 Task: Select the error option in the zero units.
Action: Mouse moved to (23, 601)
Screenshot: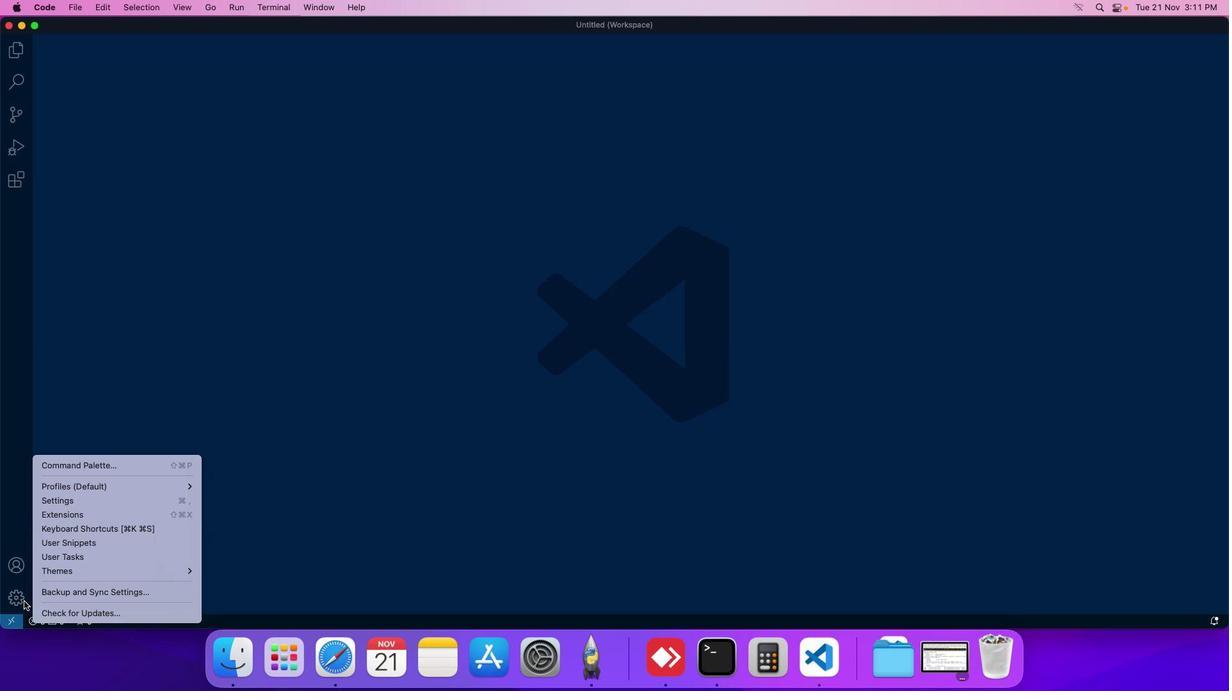 
Action: Mouse pressed left at (23, 601)
Screenshot: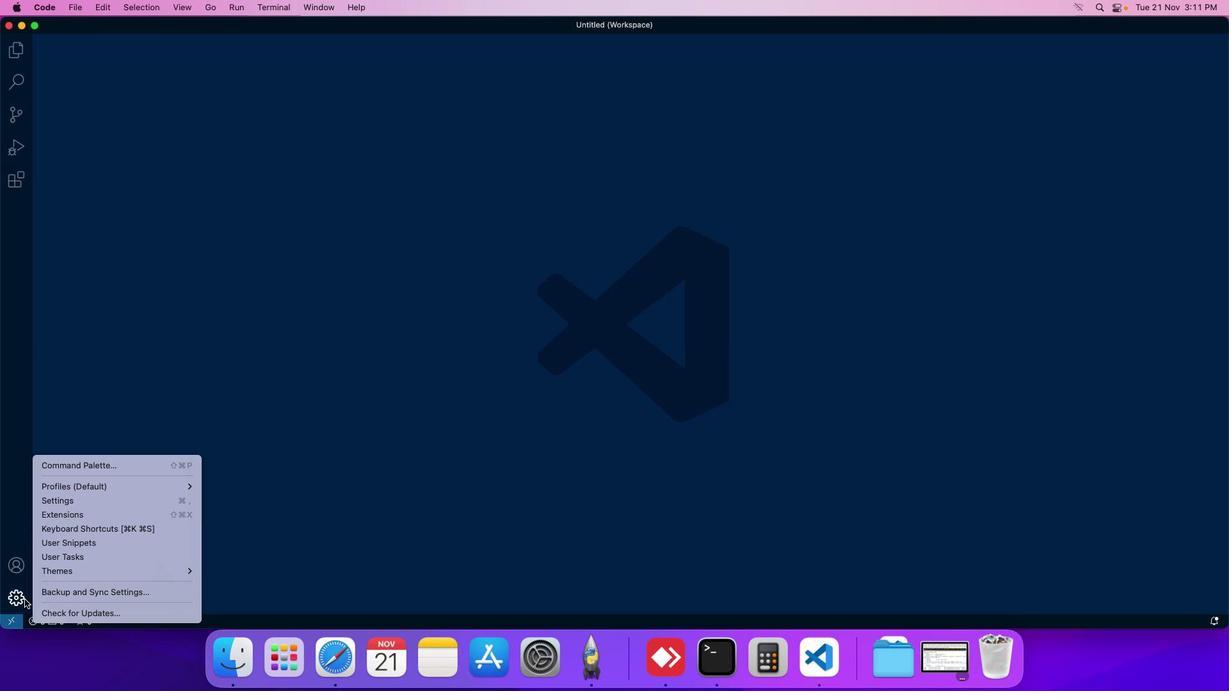 
Action: Mouse moved to (64, 506)
Screenshot: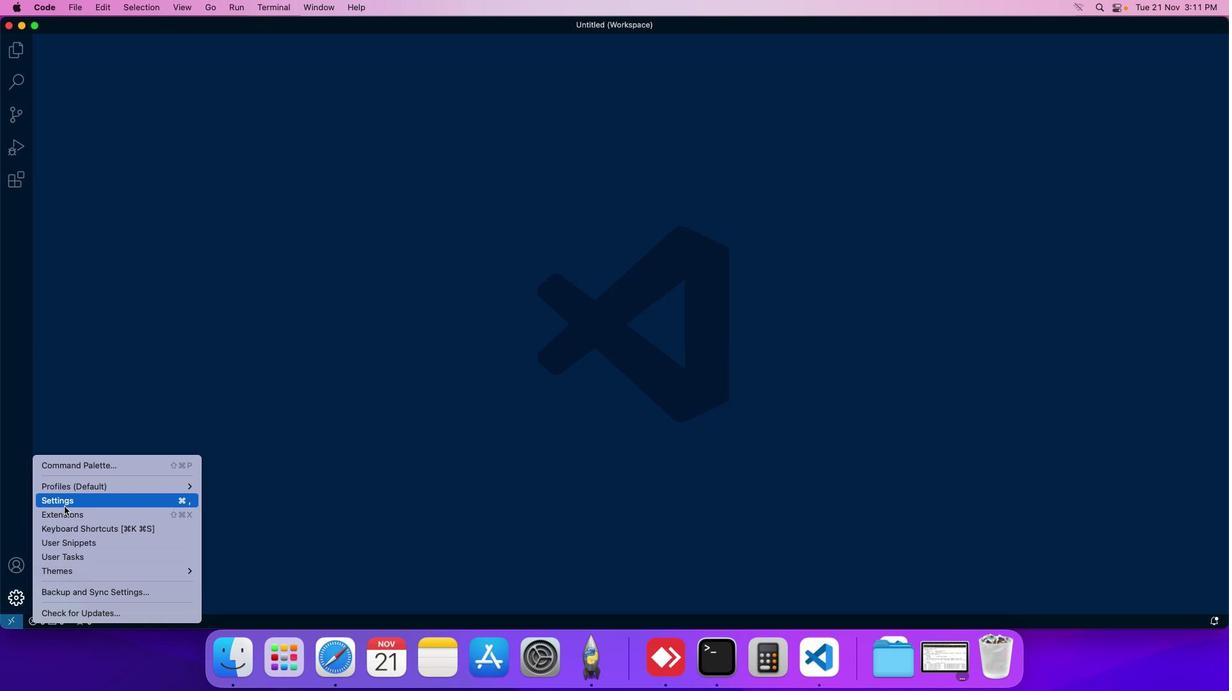 
Action: Mouse pressed left at (64, 506)
Screenshot: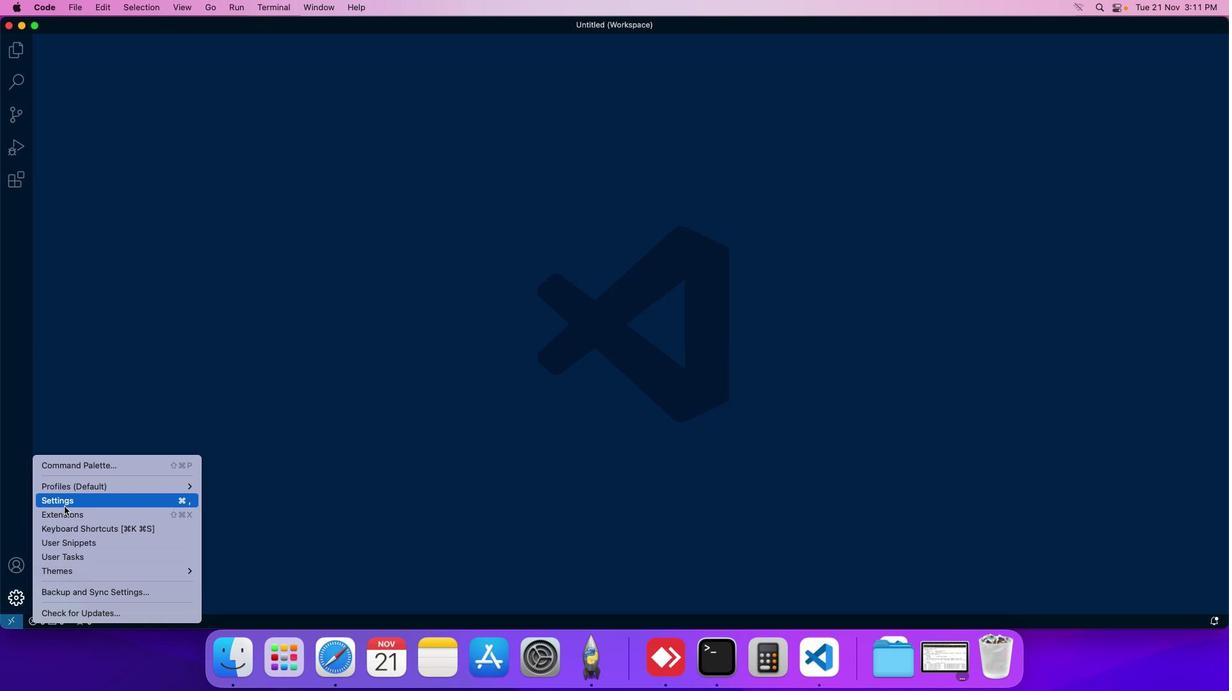 
Action: Mouse moved to (283, 101)
Screenshot: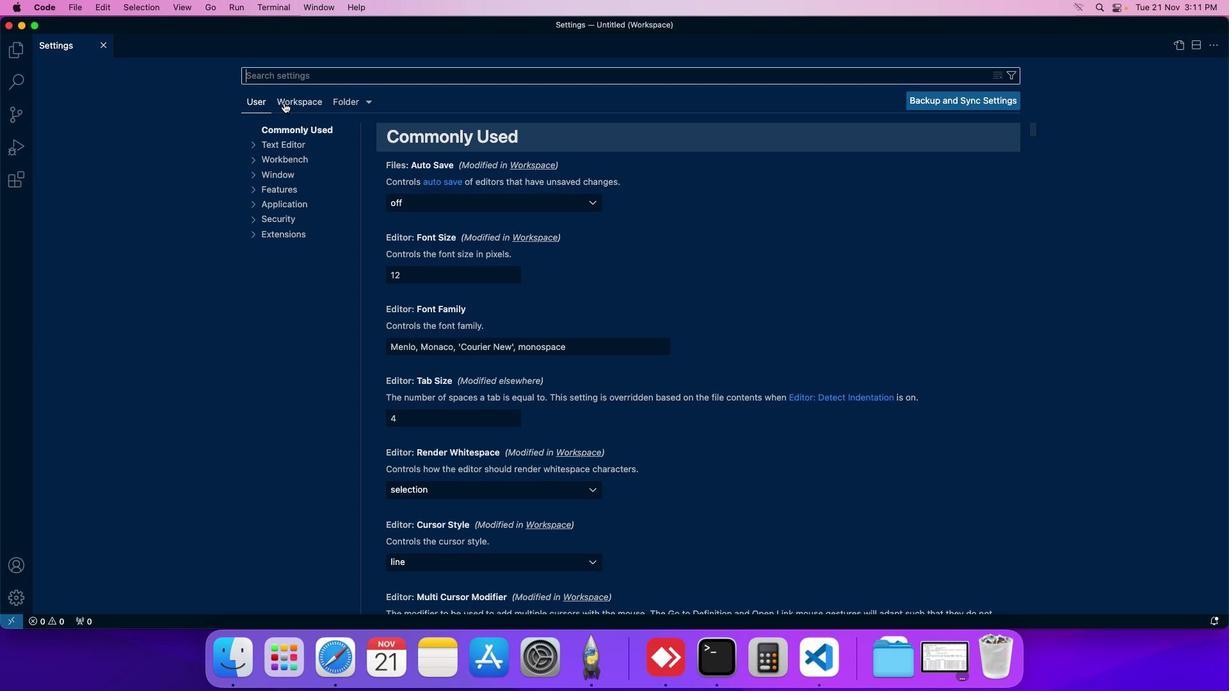 
Action: Mouse pressed left at (283, 101)
Screenshot: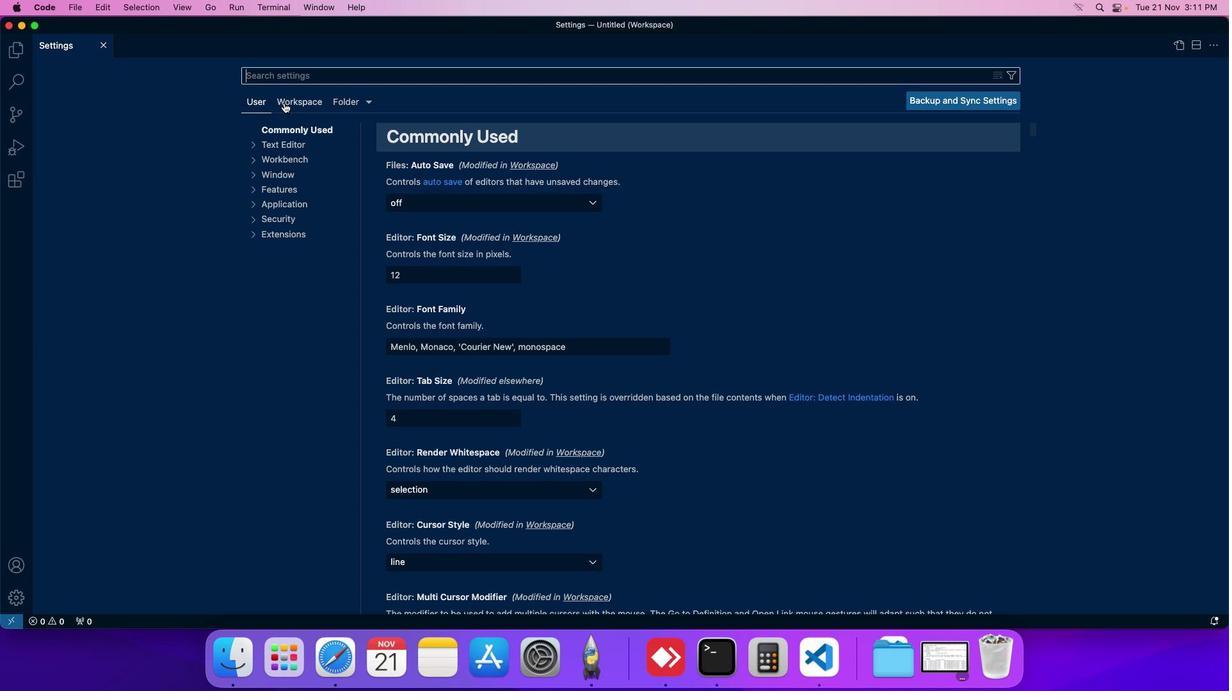 
Action: Mouse moved to (279, 216)
Screenshot: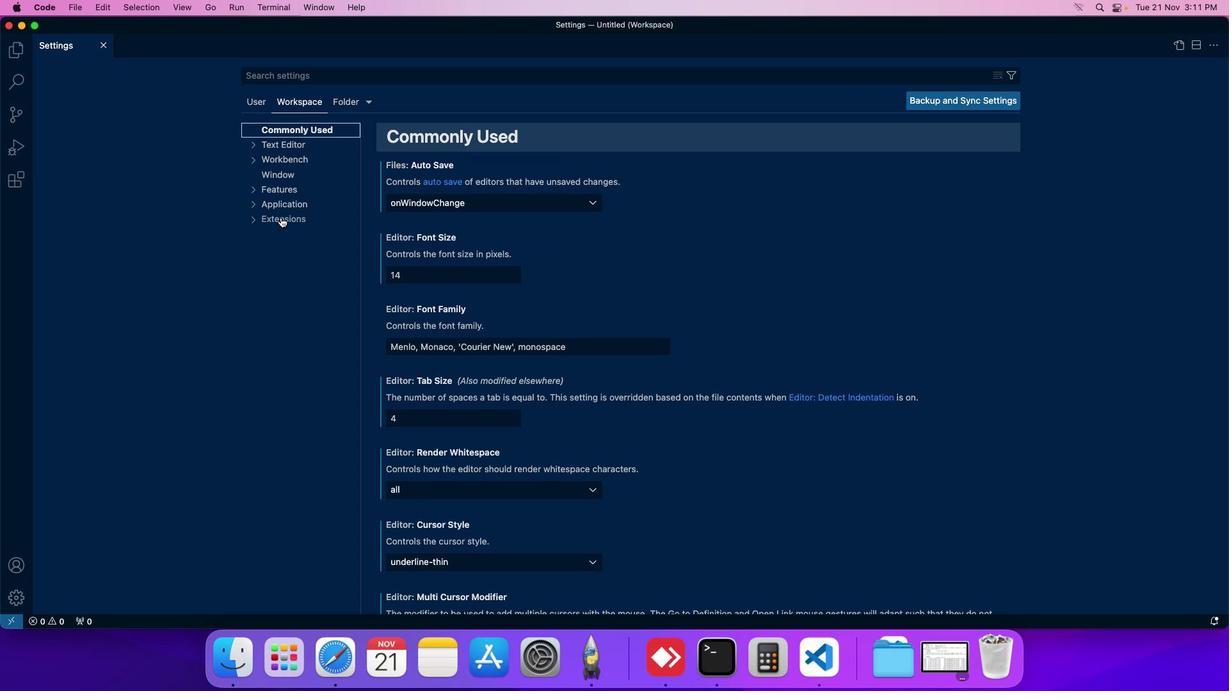 
Action: Mouse pressed left at (279, 216)
Screenshot: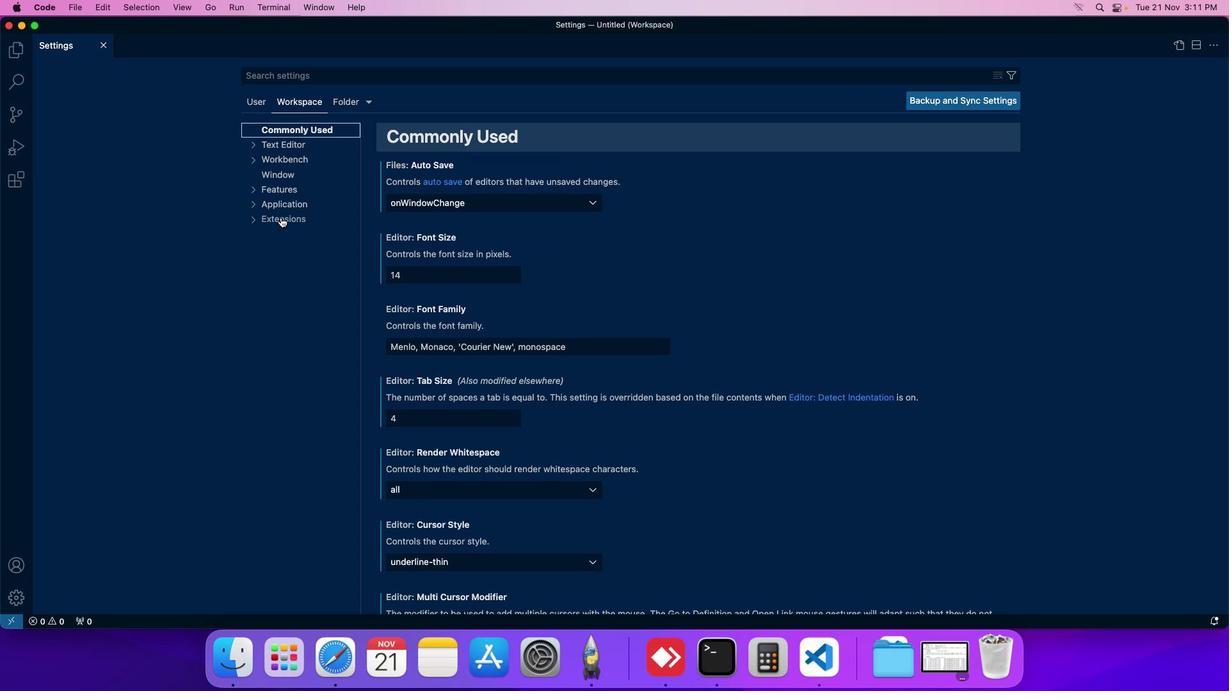 
Action: Mouse moved to (423, 260)
Screenshot: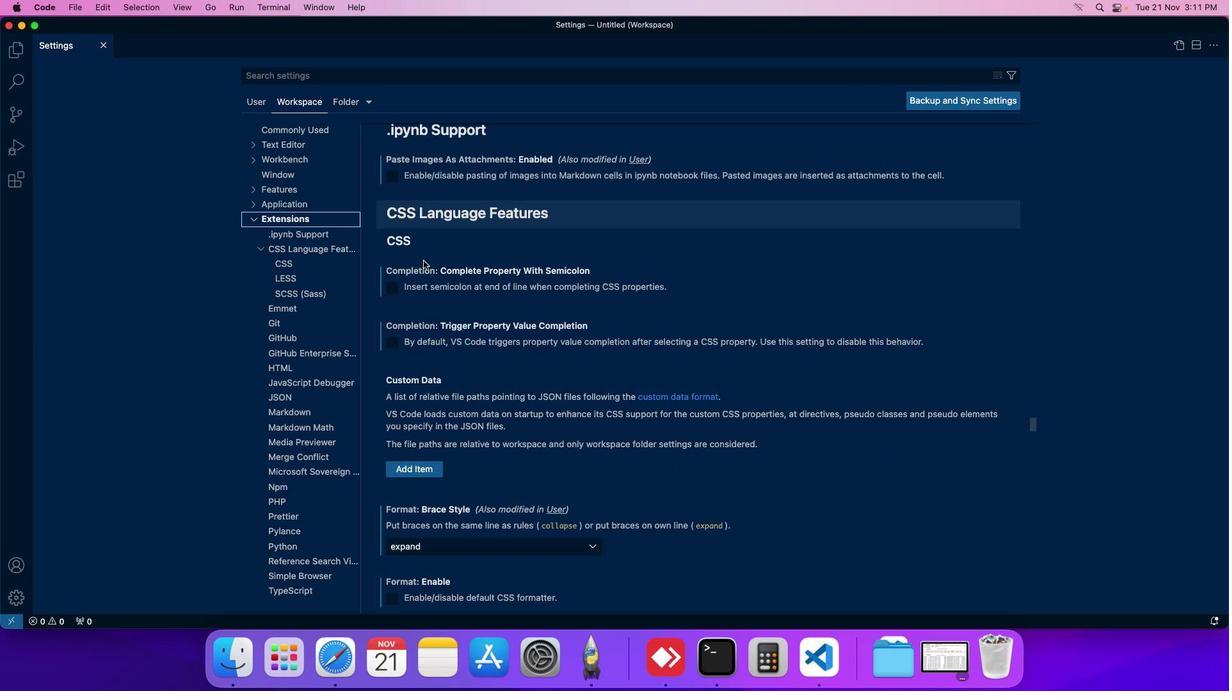 
Action: Mouse scrolled (423, 260) with delta (0, 0)
Screenshot: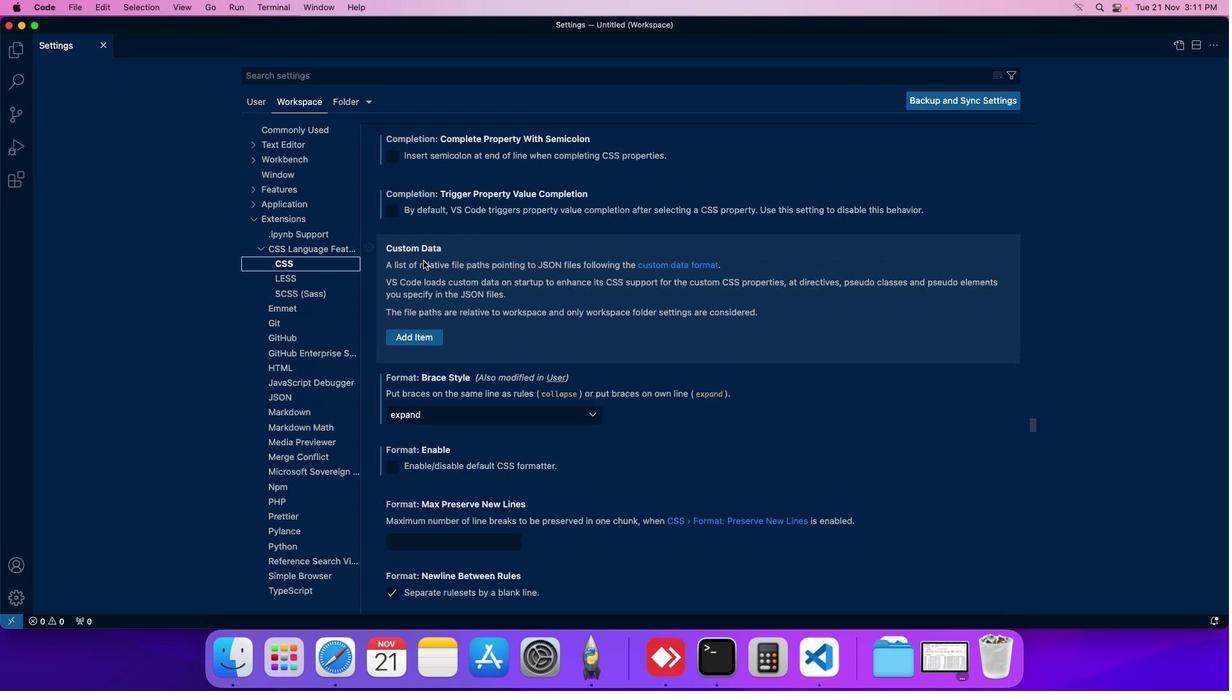 
Action: Mouse scrolled (423, 260) with delta (0, 0)
Screenshot: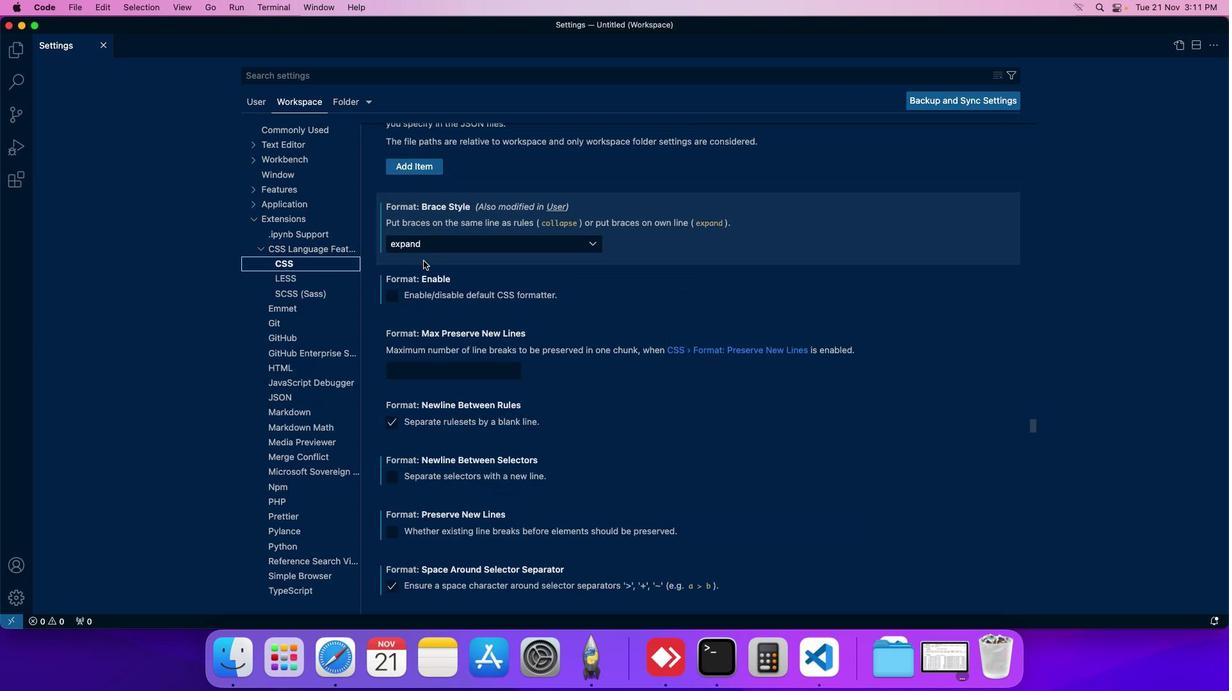 
Action: Mouse scrolled (423, 260) with delta (0, 0)
Screenshot: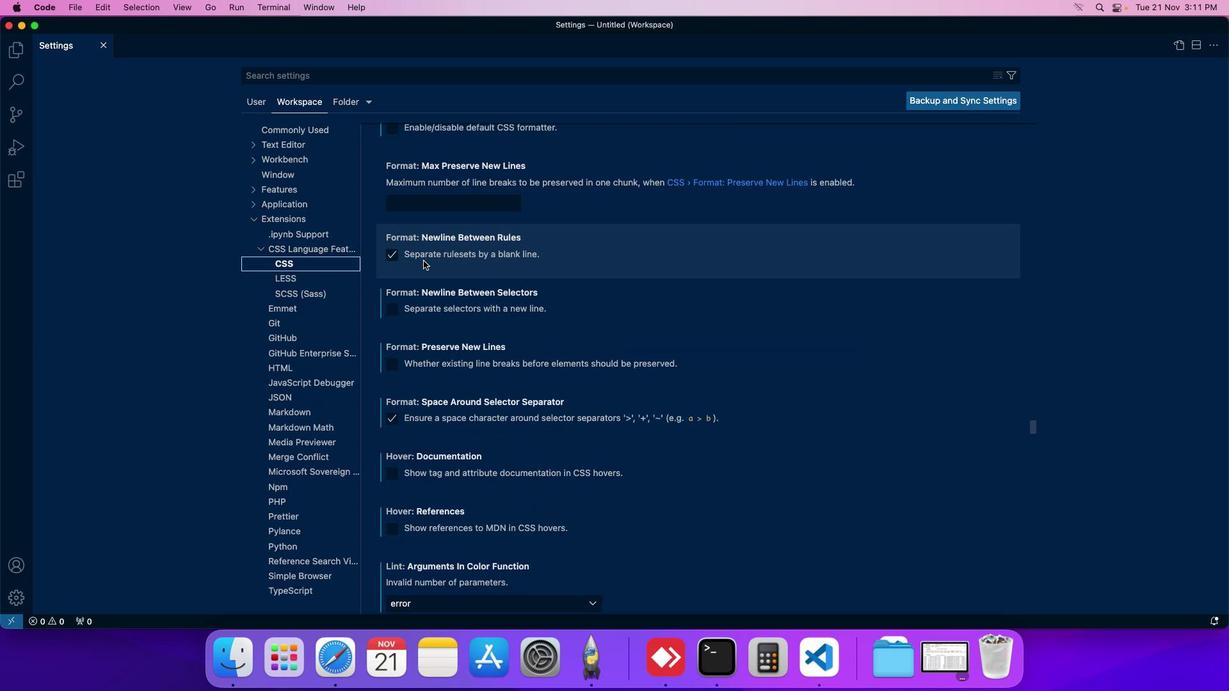
Action: Mouse scrolled (423, 260) with delta (0, 0)
Screenshot: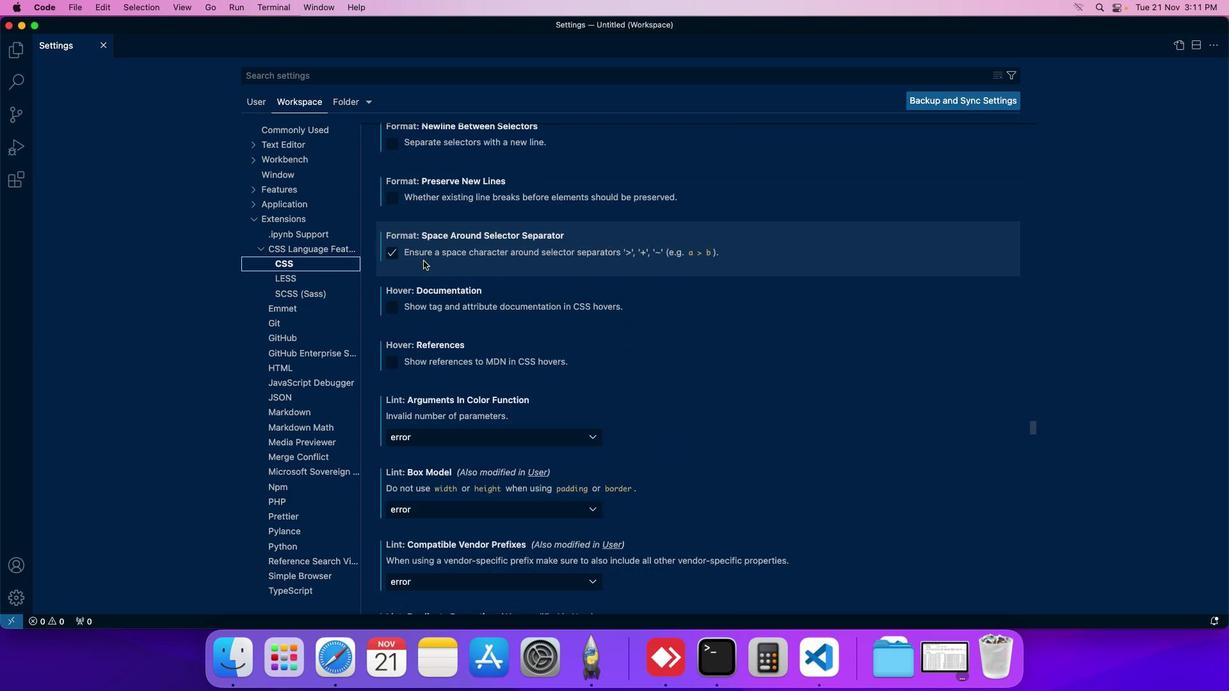 
Action: Mouse scrolled (423, 260) with delta (0, 0)
Screenshot: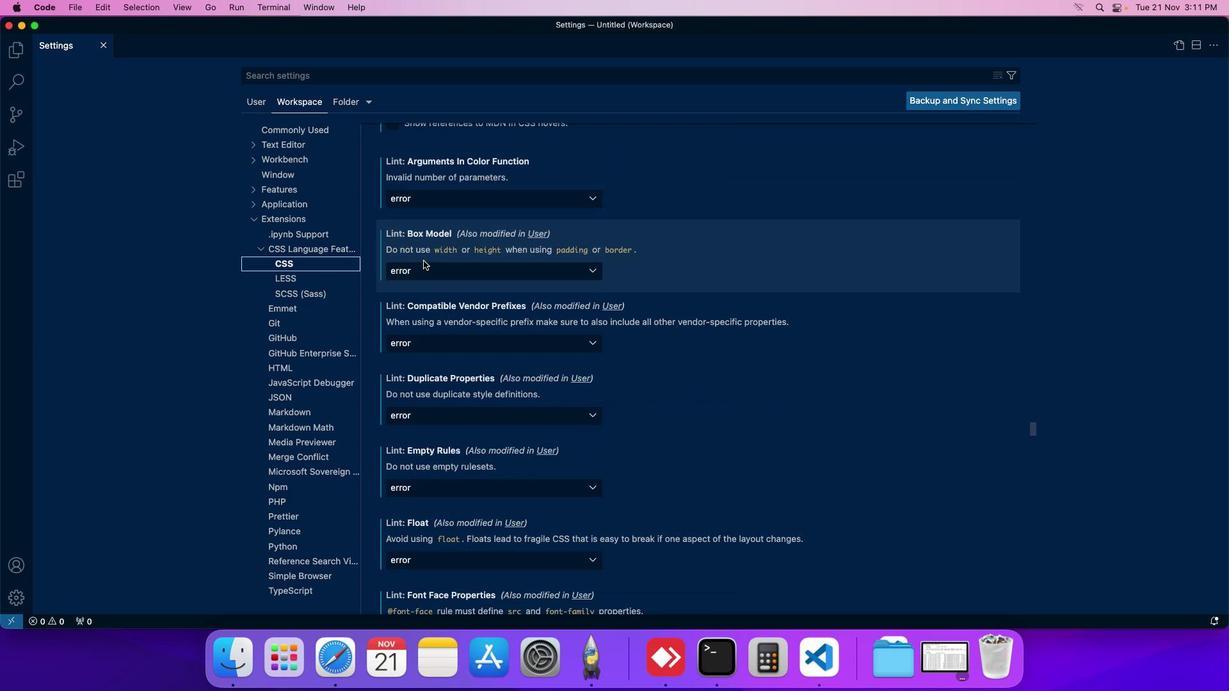 
Action: Mouse scrolled (423, 260) with delta (0, 0)
Screenshot: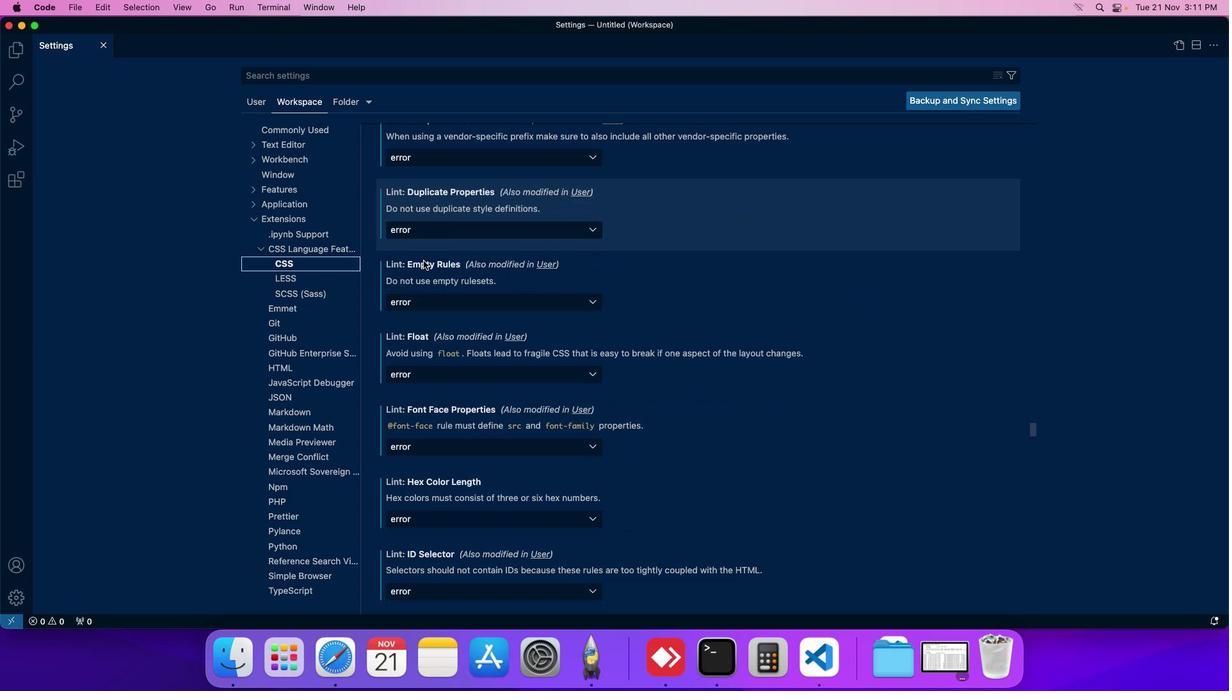
Action: Mouse scrolled (423, 260) with delta (0, 0)
Screenshot: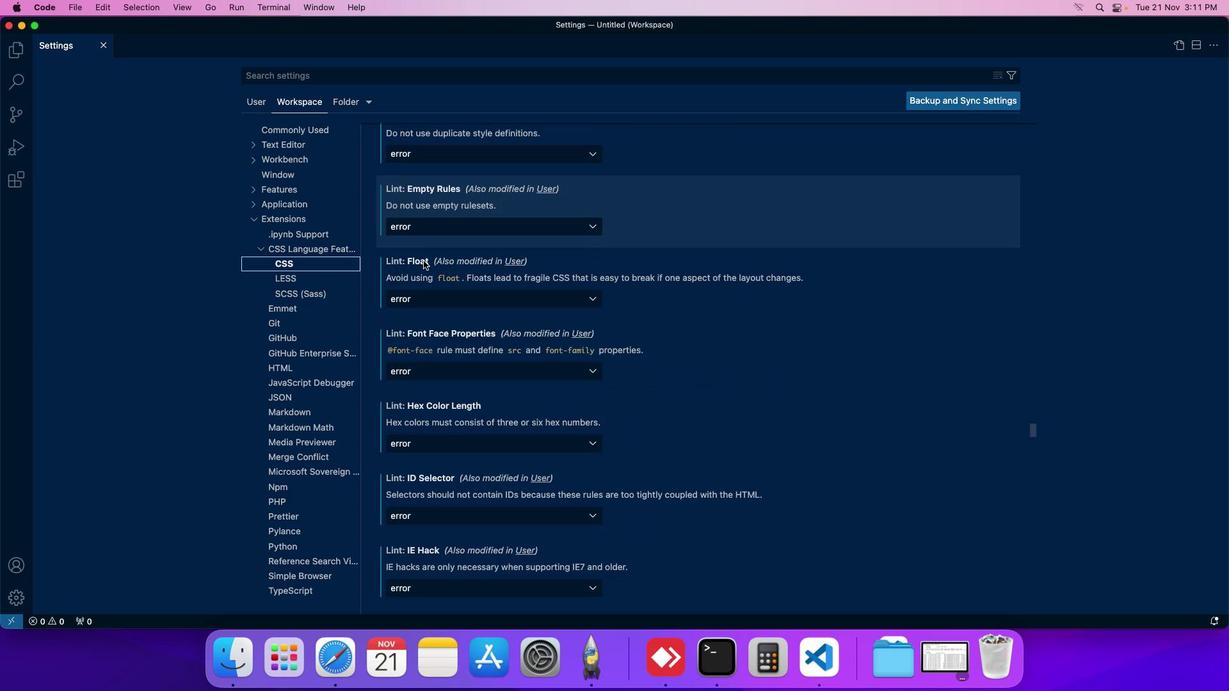 
Action: Mouse scrolled (423, 260) with delta (0, 0)
Screenshot: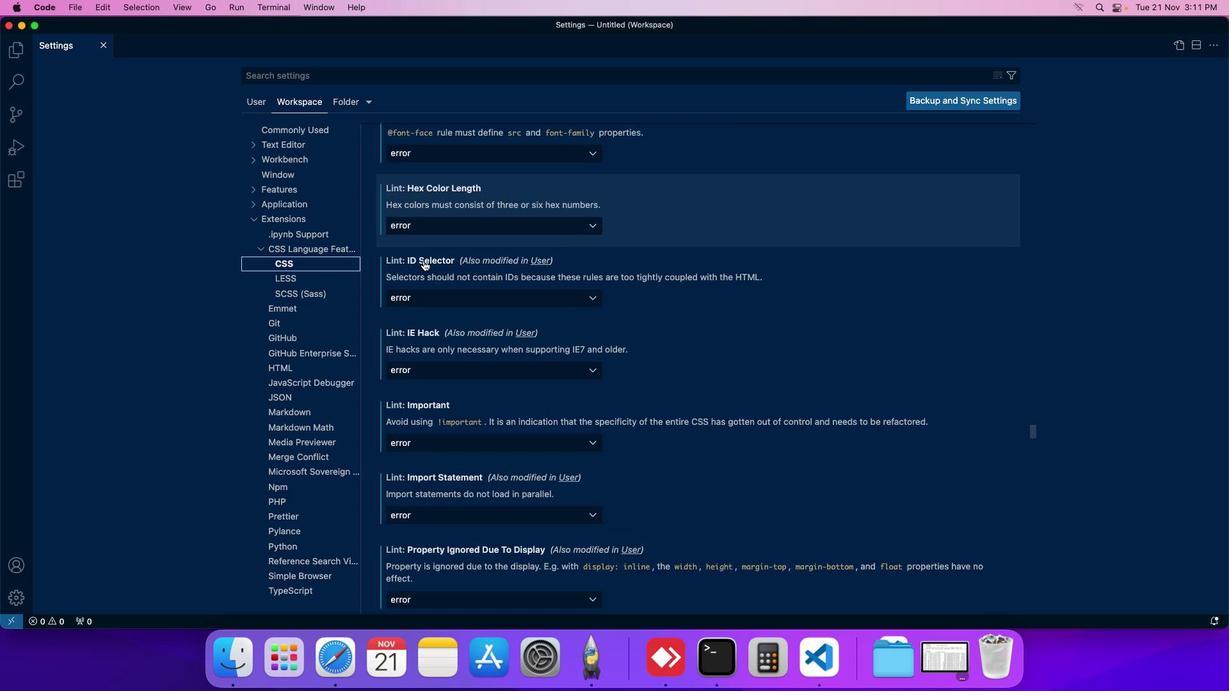 
Action: Mouse scrolled (423, 260) with delta (0, 0)
Screenshot: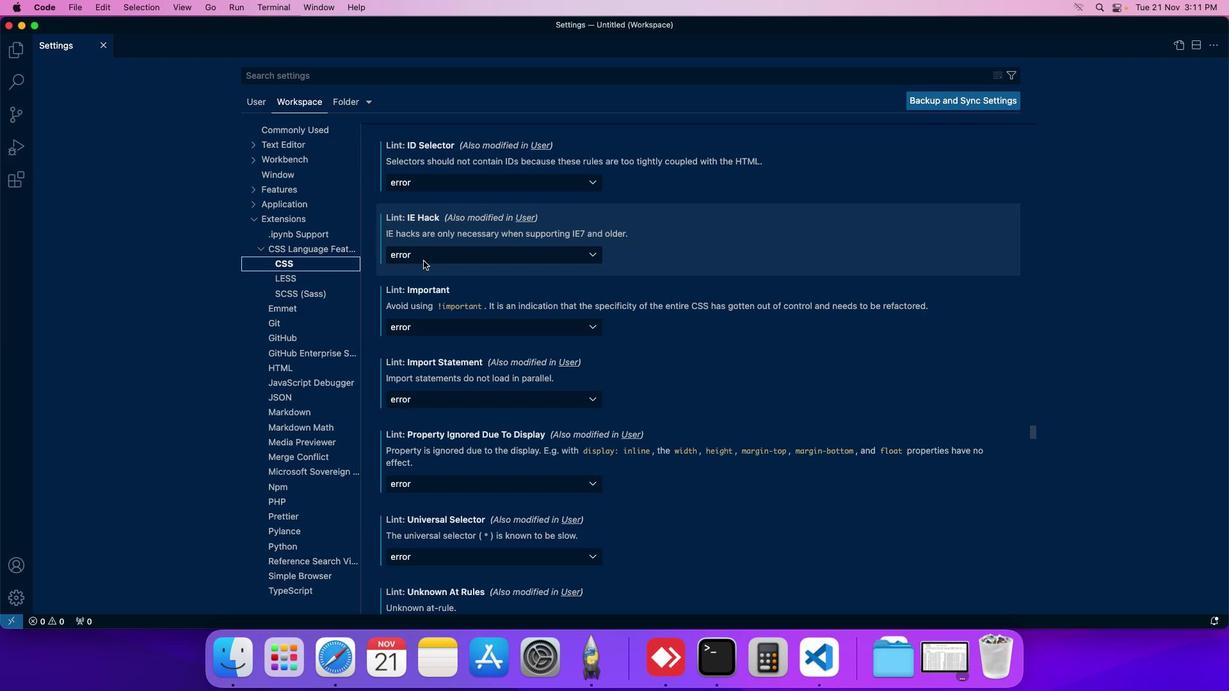 
Action: Mouse scrolled (423, 260) with delta (0, 0)
Screenshot: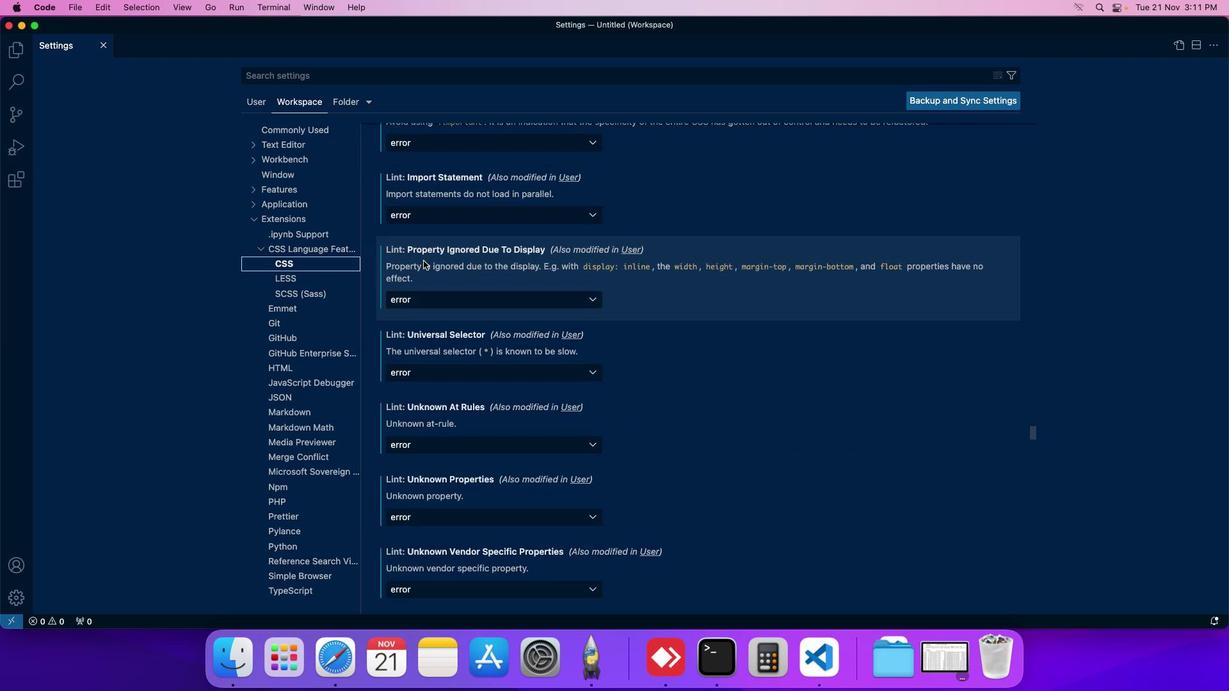
Action: Mouse scrolled (423, 260) with delta (0, 0)
Screenshot: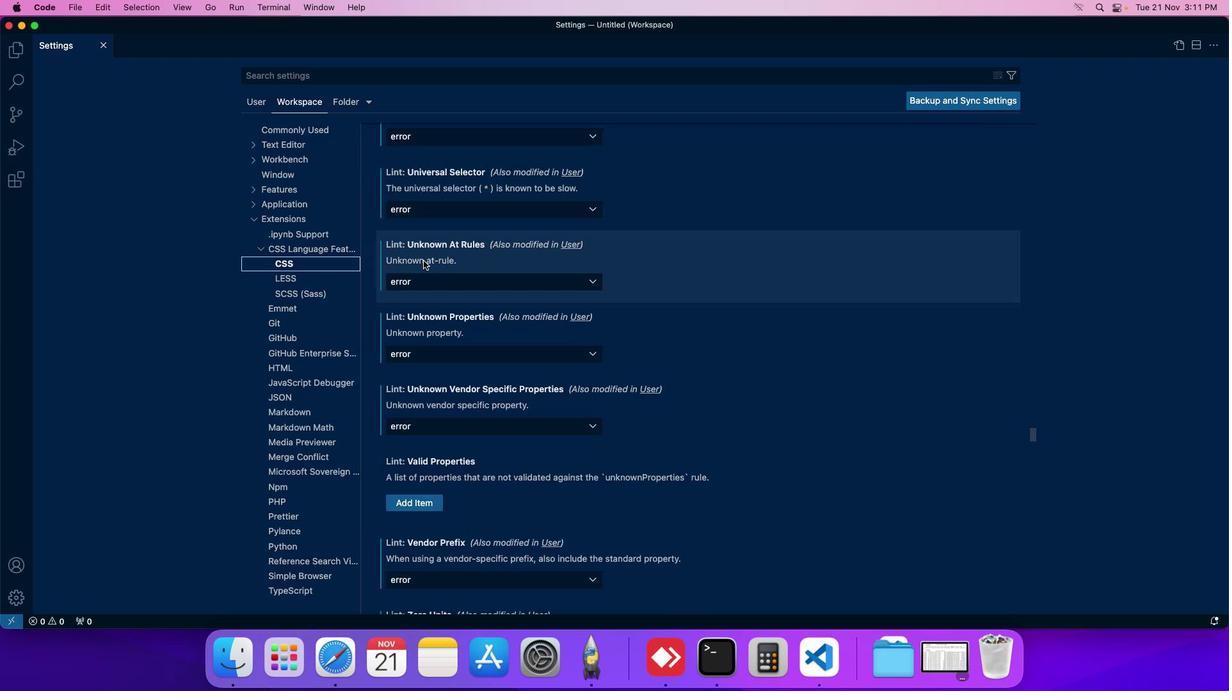 
Action: Mouse scrolled (423, 260) with delta (0, 0)
Screenshot: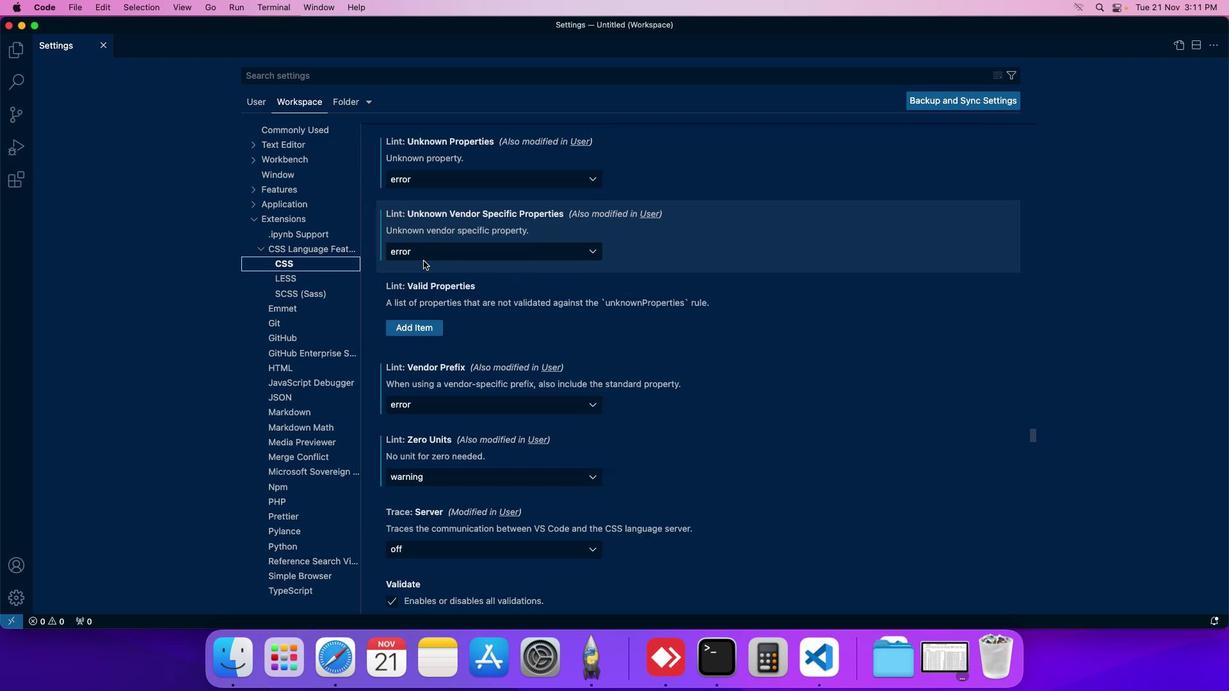 
Action: Mouse scrolled (423, 260) with delta (0, 0)
Screenshot: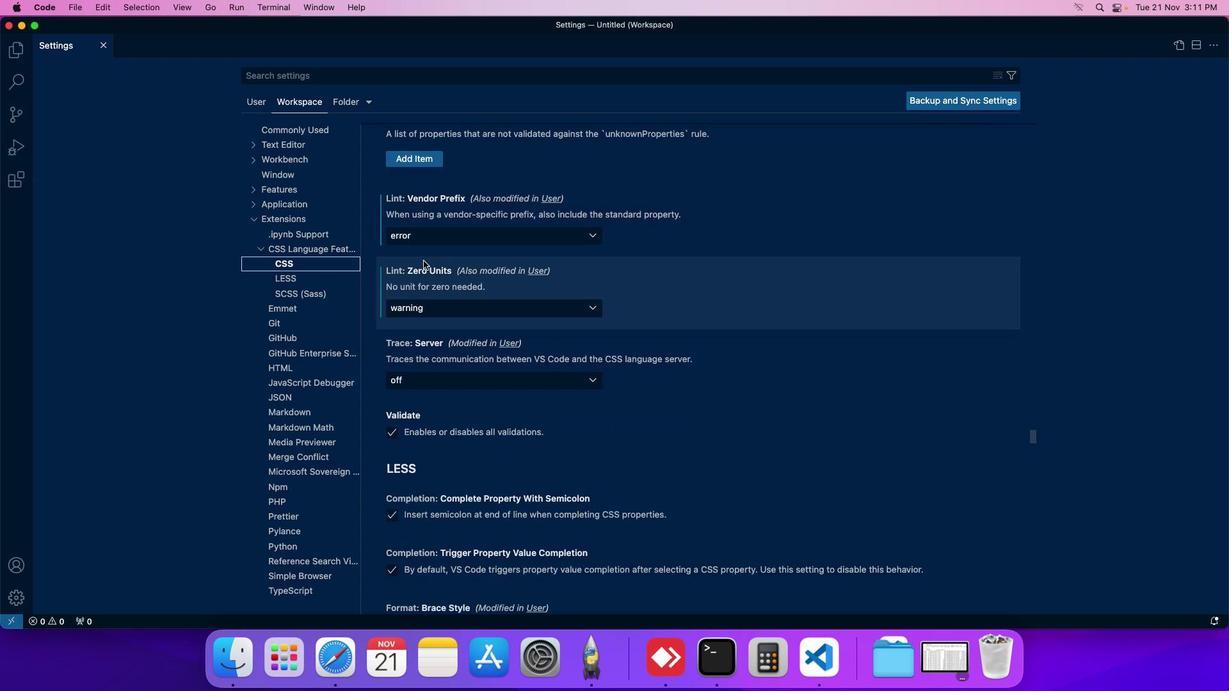 
Action: Mouse moved to (482, 304)
Screenshot: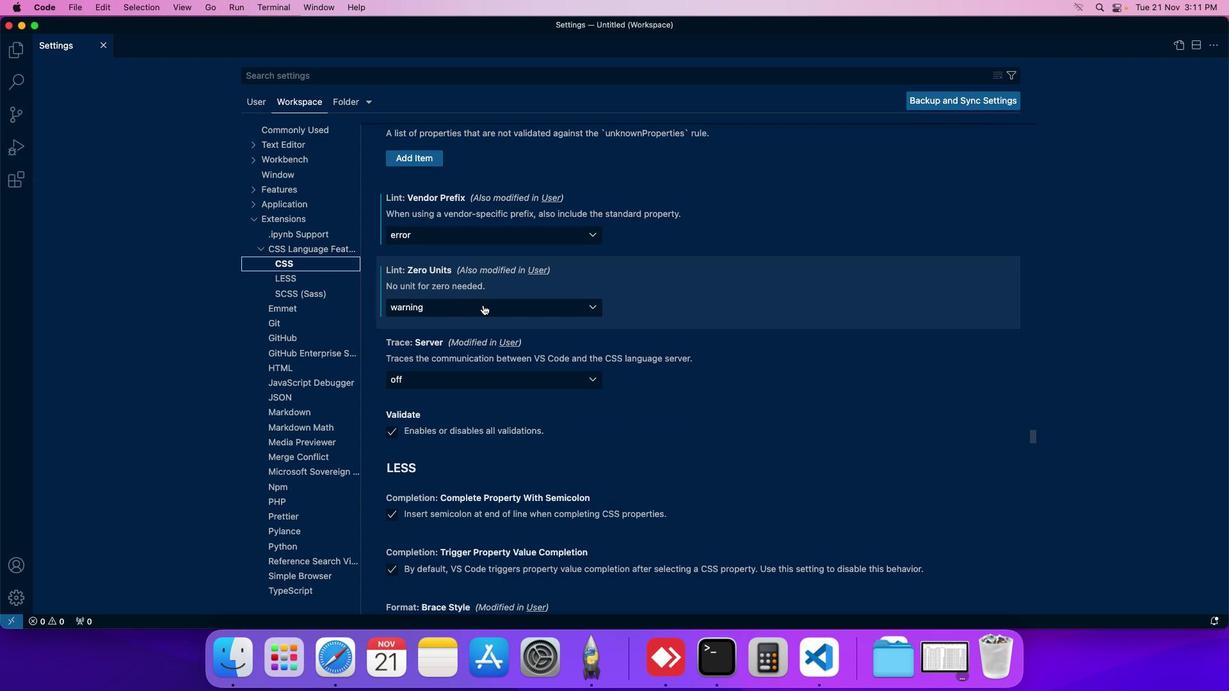 
Action: Mouse pressed left at (482, 304)
Screenshot: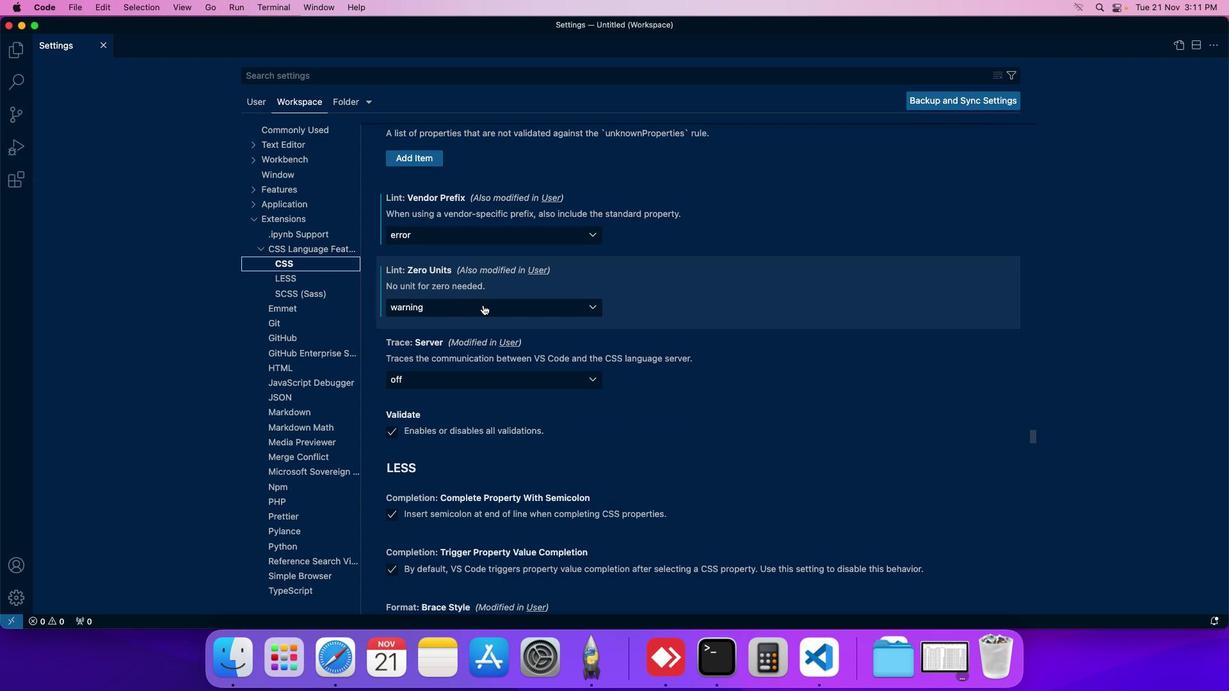 
Action: Mouse moved to (445, 351)
Screenshot: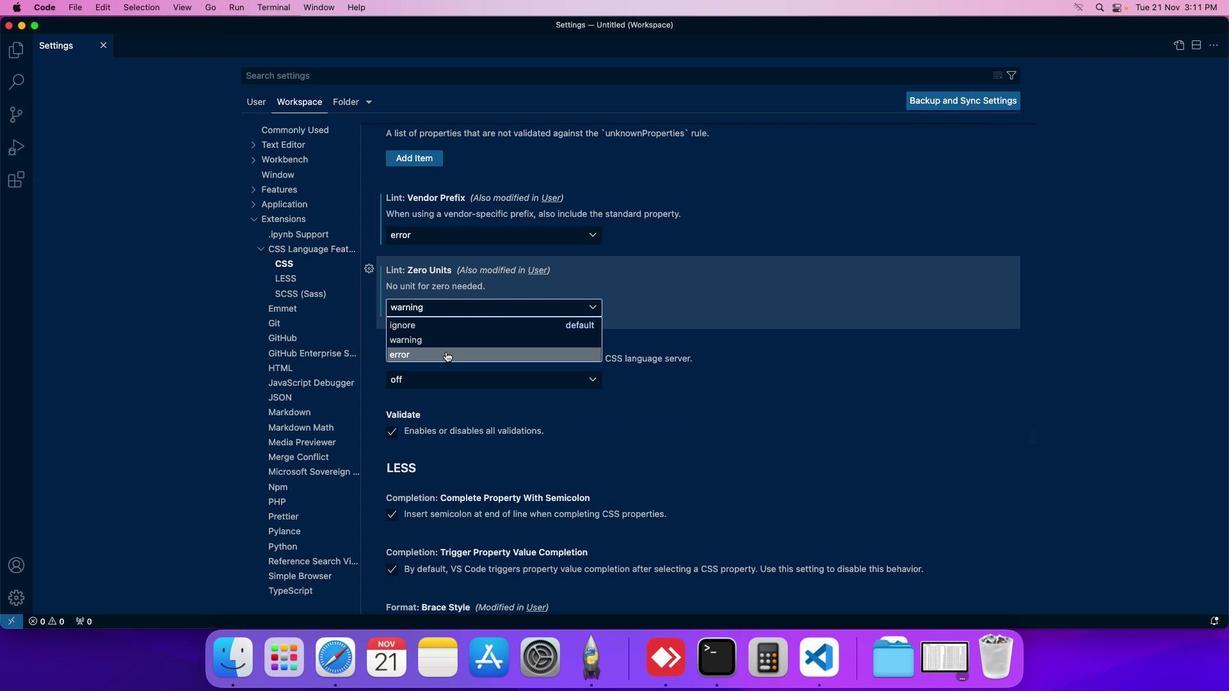 
Action: Mouse pressed left at (445, 351)
Screenshot: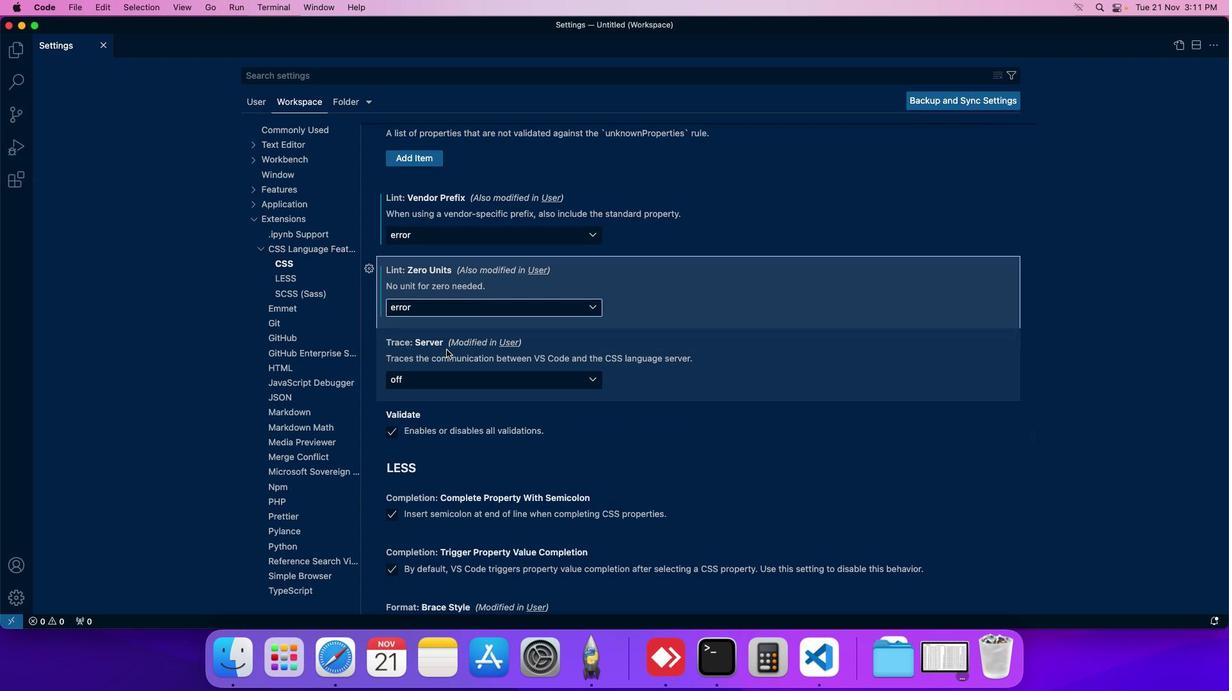 
Action: Mouse moved to (449, 328)
Screenshot: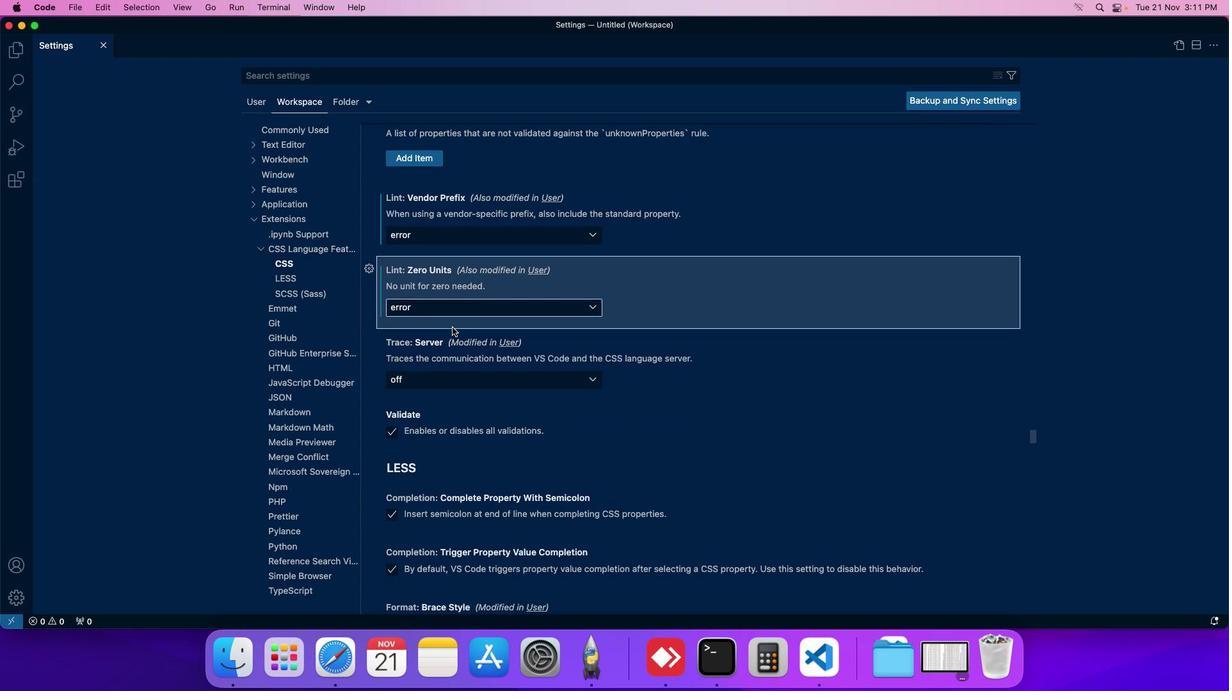 
